 Task: Delete the dropdown question.
Action: Mouse moved to (227, 352)
Screenshot: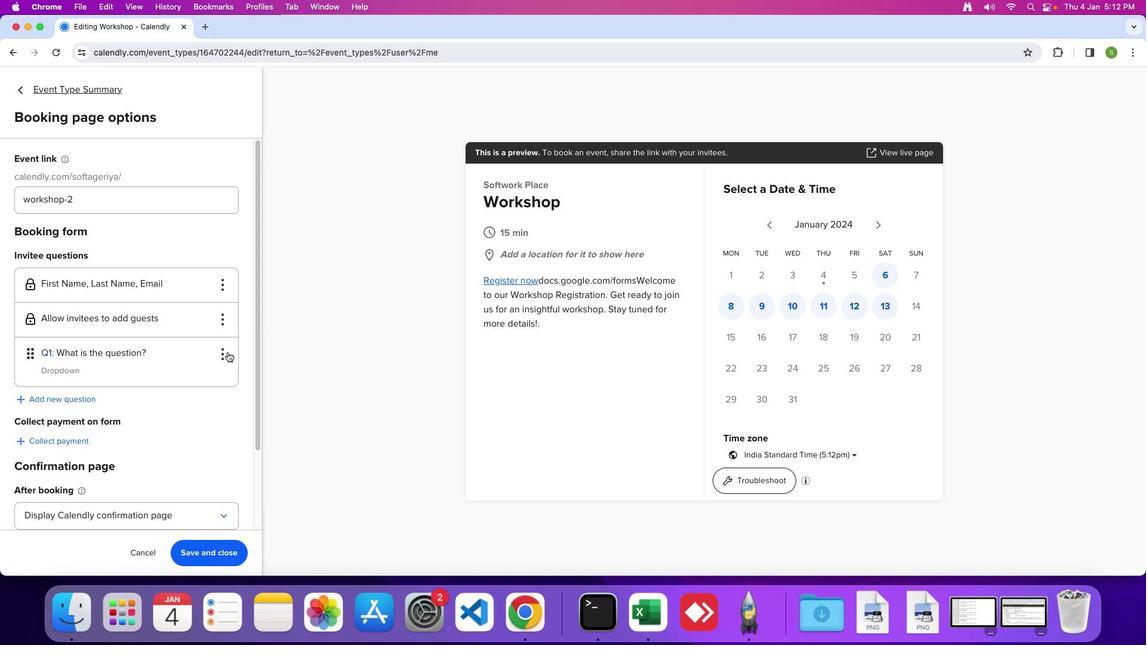 
Action: Mouse pressed left at (227, 352)
Screenshot: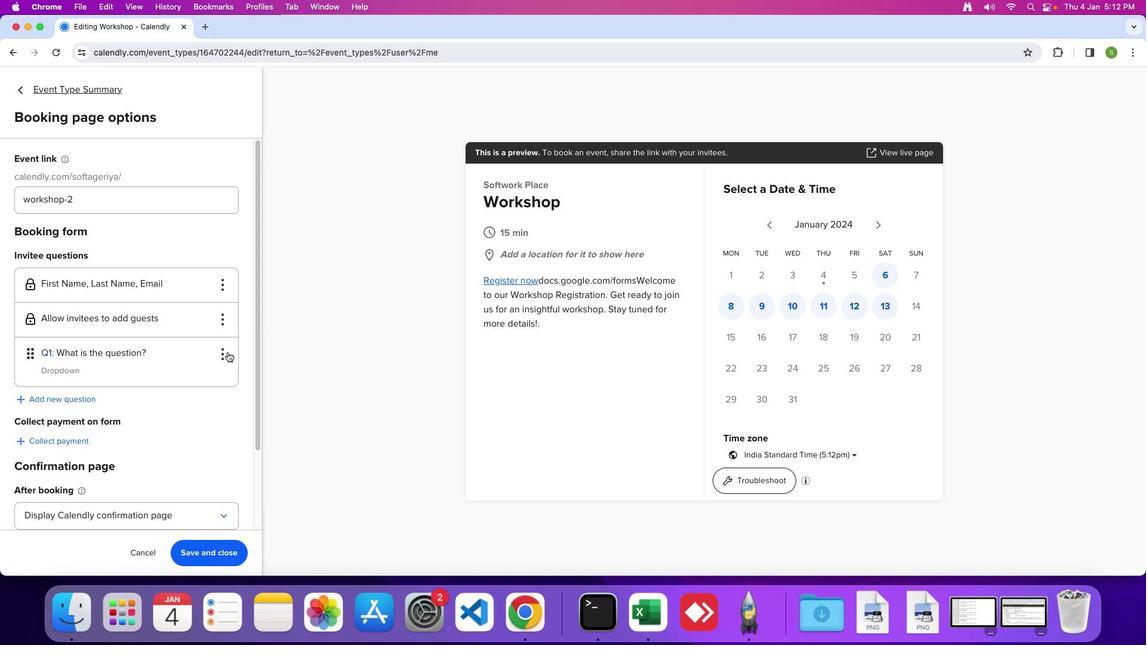 
Action: Mouse moved to (215, 393)
Screenshot: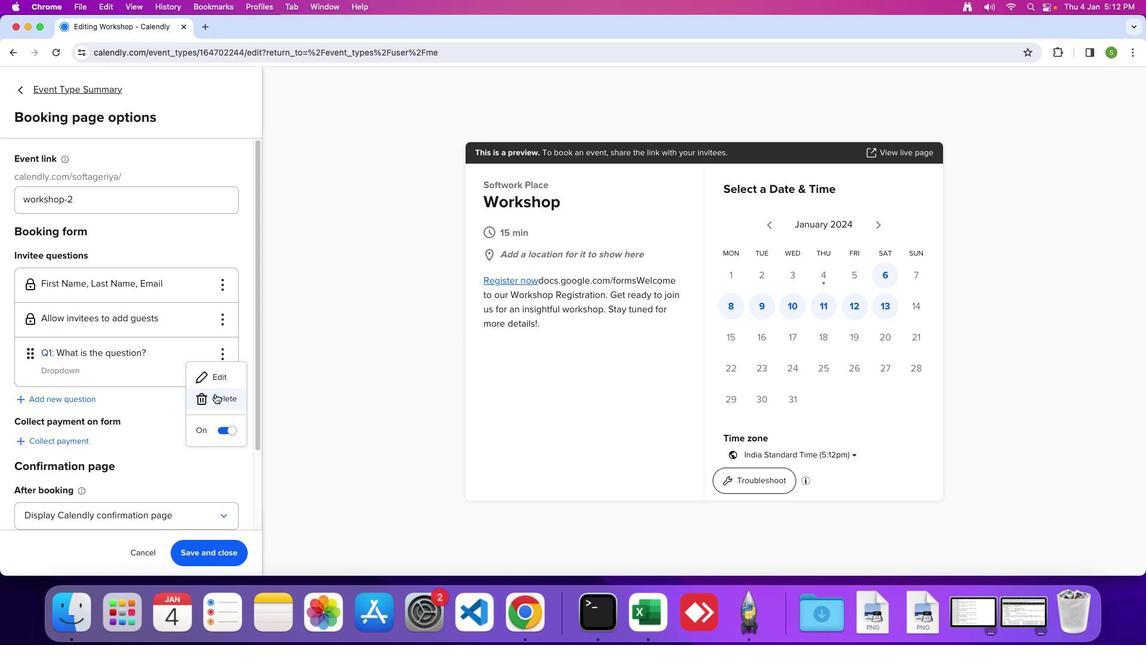 
Action: Mouse pressed left at (215, 393)
Screenshot: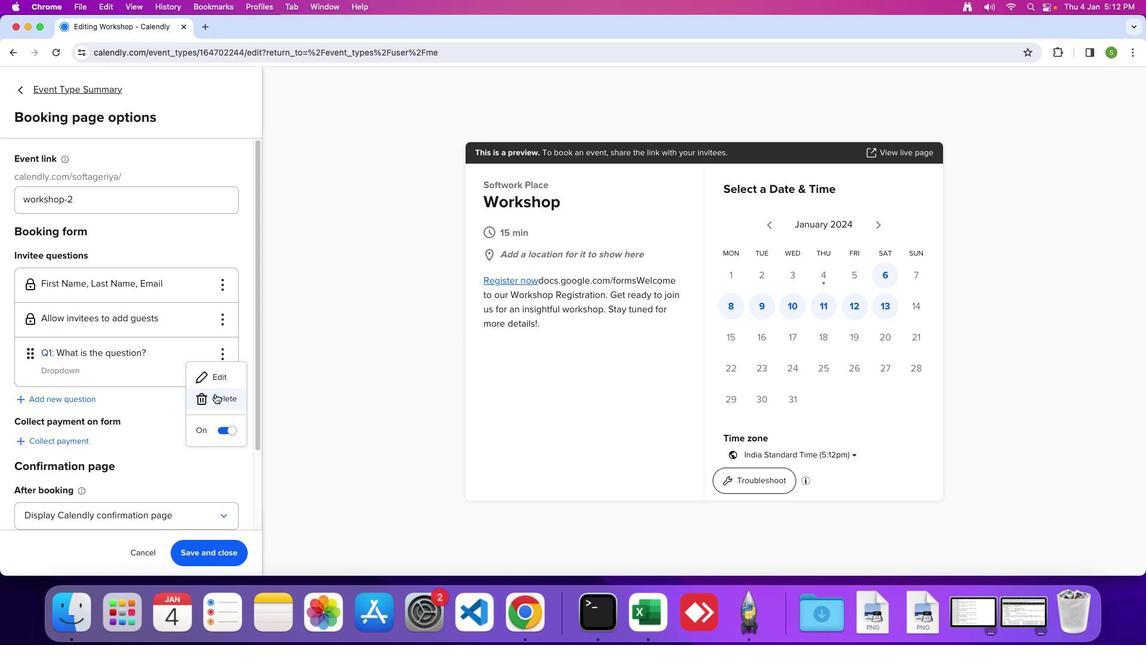 
